 Task: Use the formula "DSTDEVP" in spreadsheet "Project portfolio".
Action: Mouse moved to (715, 447)
Screenshot: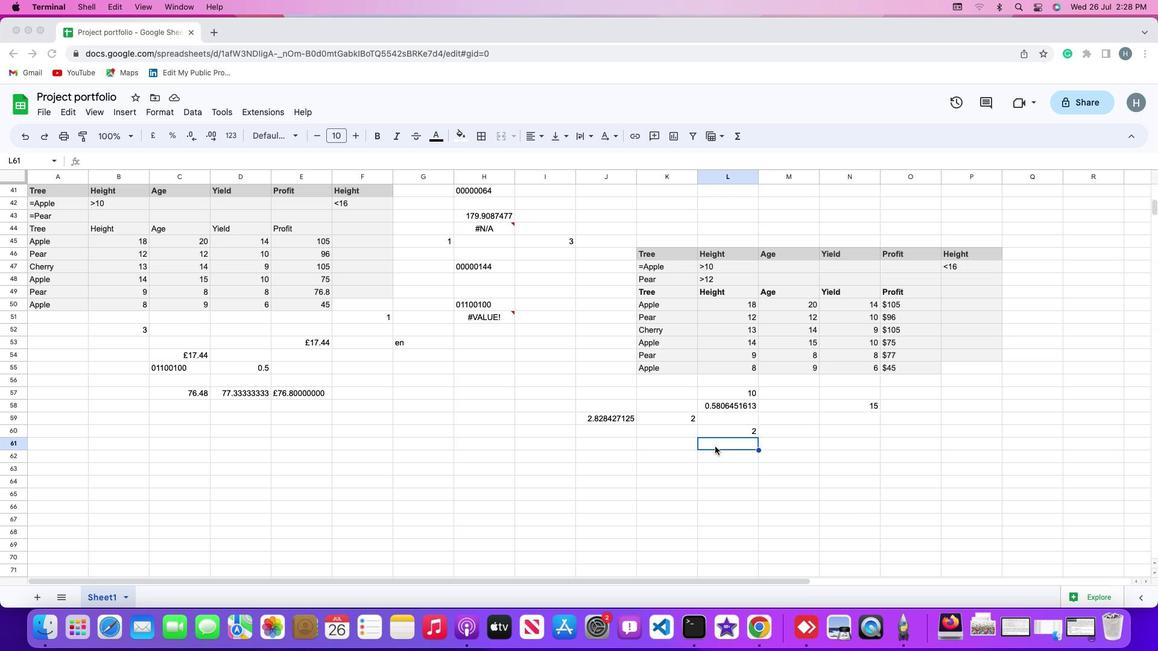 
Action: Mouse pressed left at (715, 447)
Screenshot: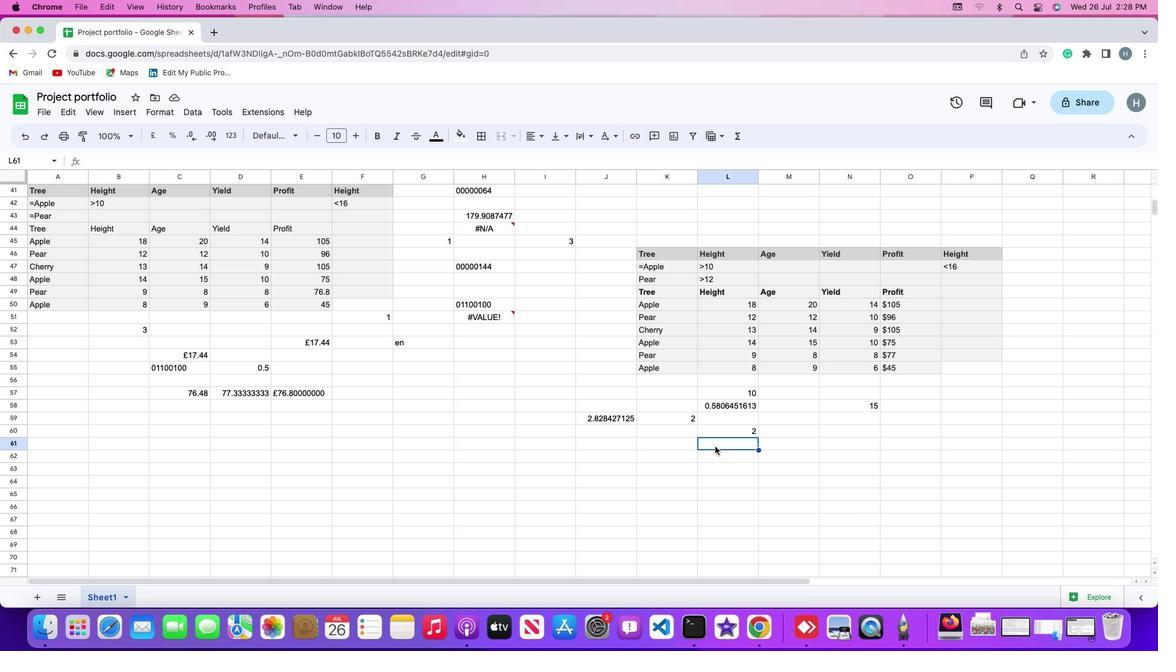
Action: Mouse moved to (122, 114)
Screenshot: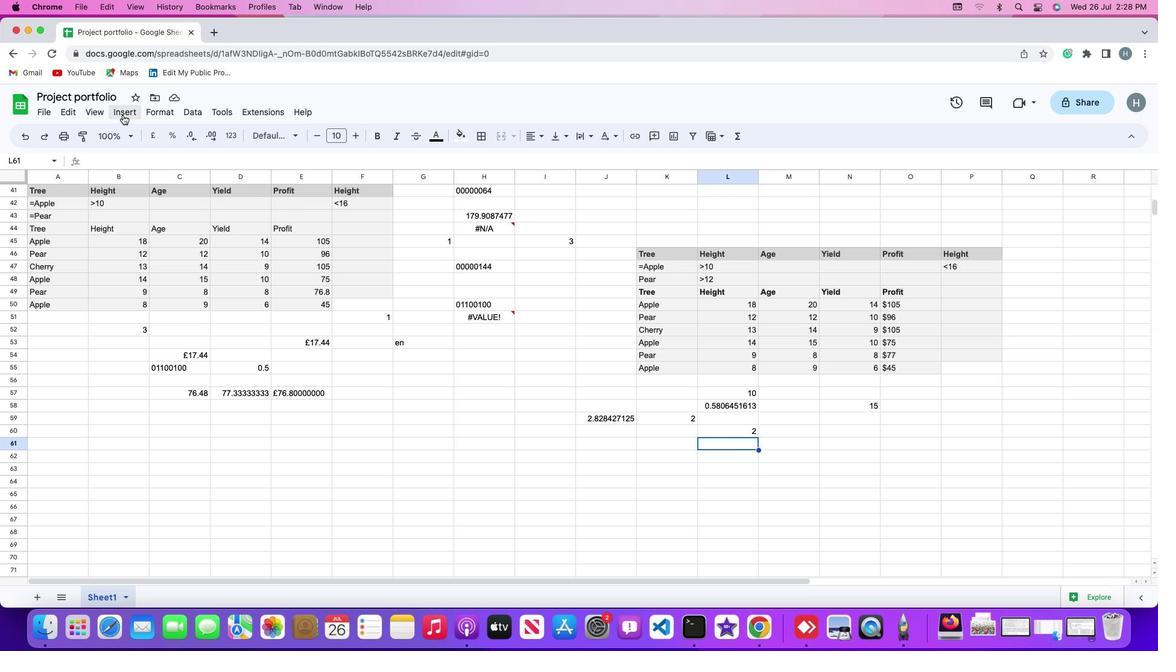 
Action: Mouse pressed left at (122, 114)
Screenshot: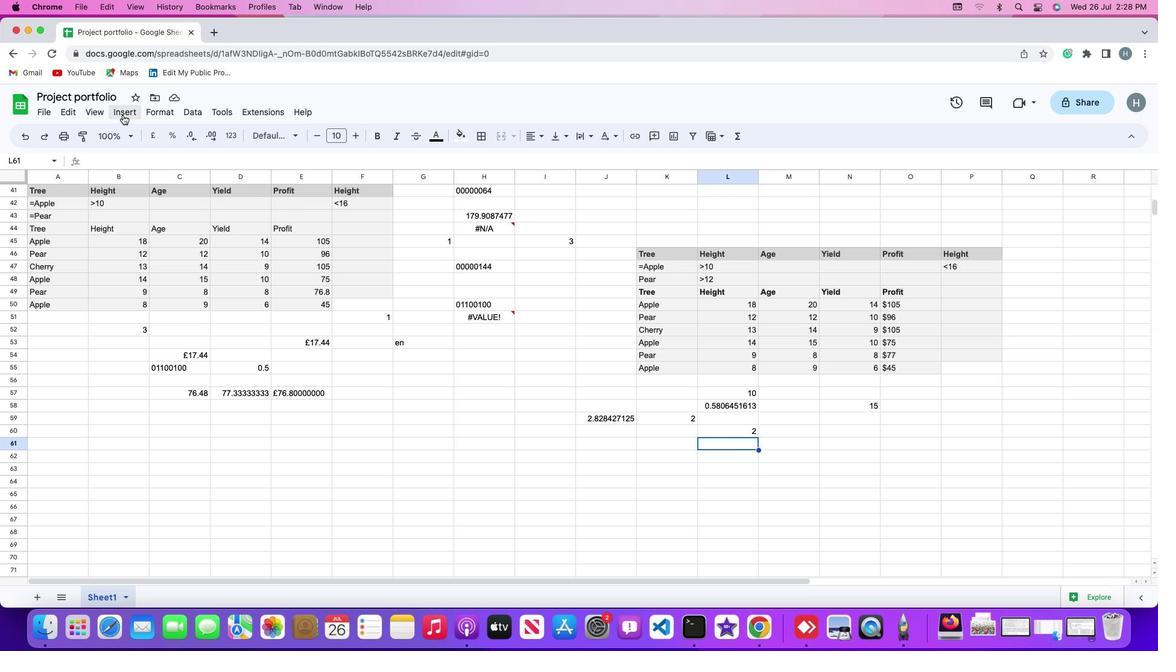 
Action: Mouse moved to (139, 305)
Screenshot: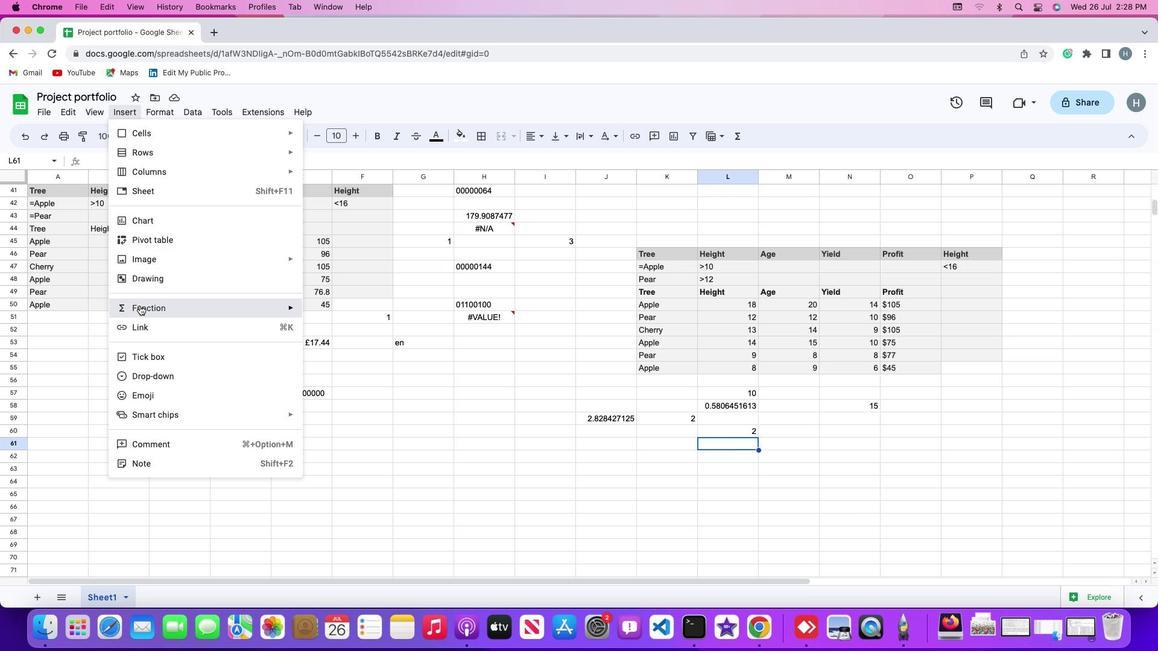 
Action: Mouse pressed left at (139, 305)
Screenshot: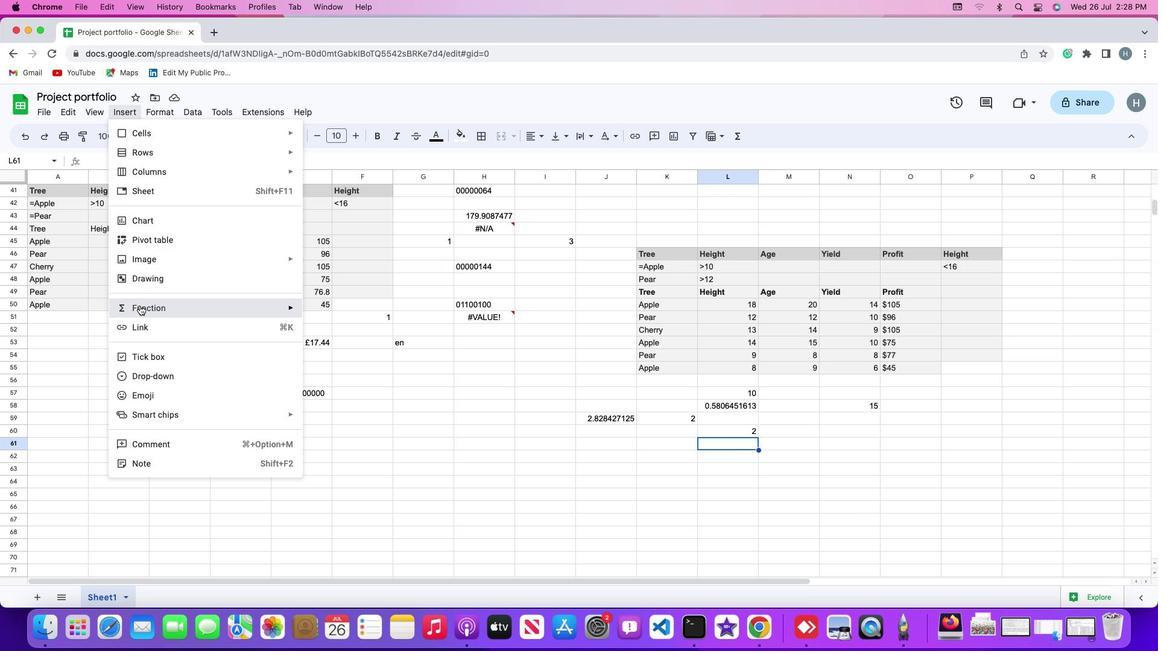 
Action: Mouse moved to (261, 305)
Screenshot: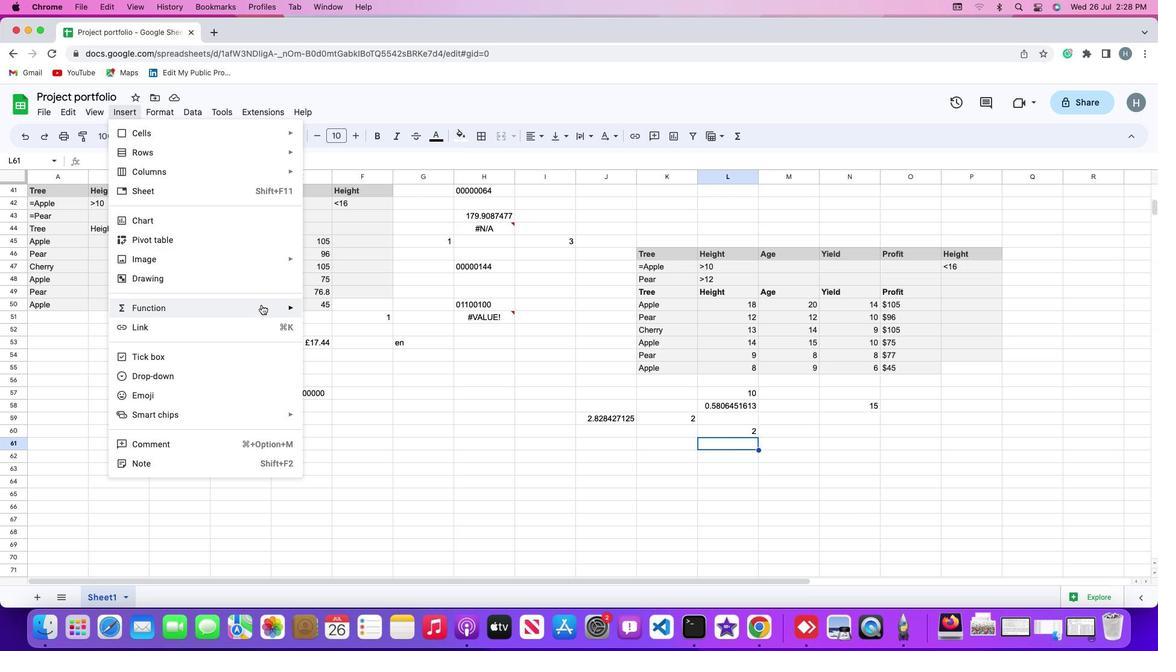 
Action: Mouse pressed left at (261, 305)
Screenshot: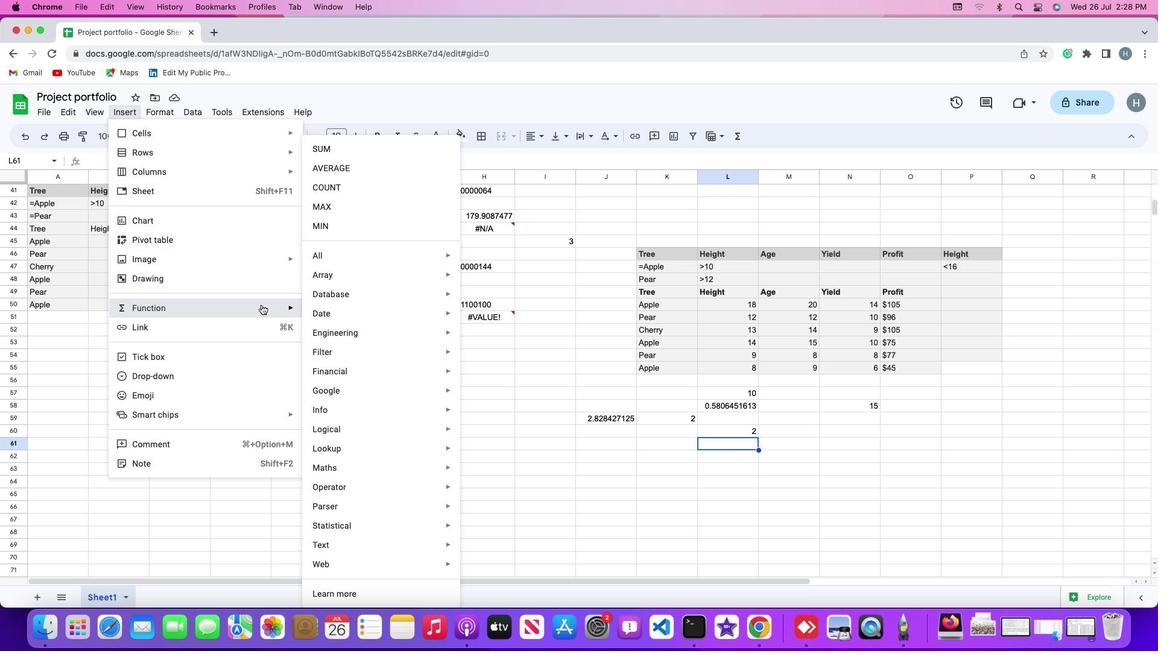 
Action: Mouse moved to (355, 255)
Screenshot: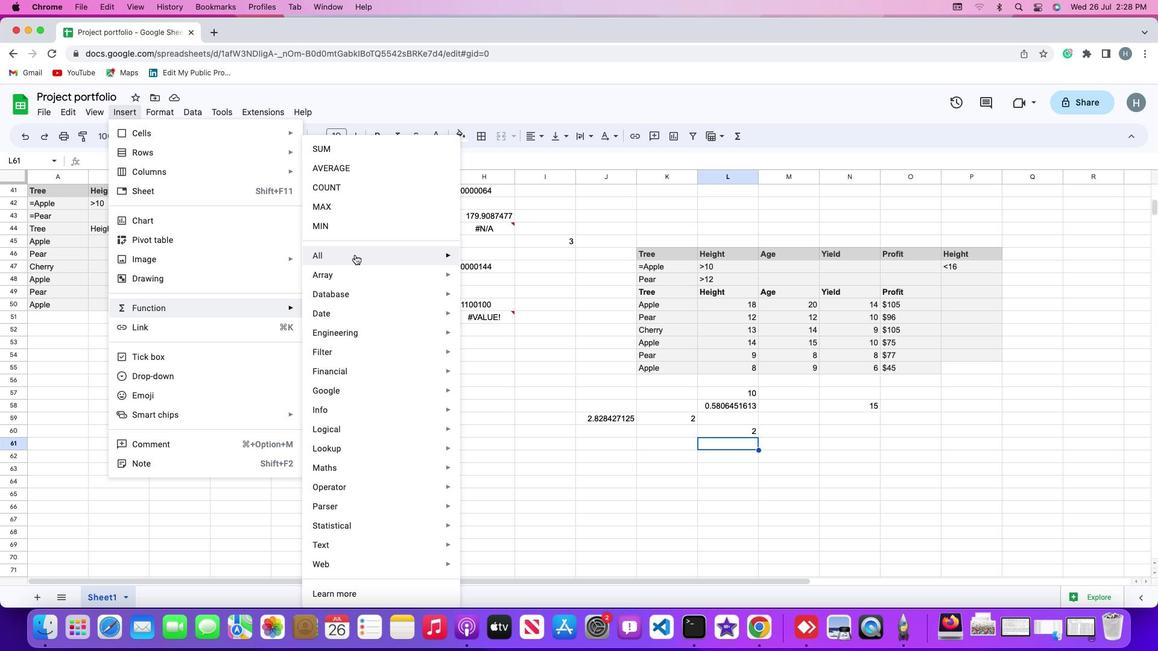 
Action: Mouse pressed left at (355, 255)
Screenshot: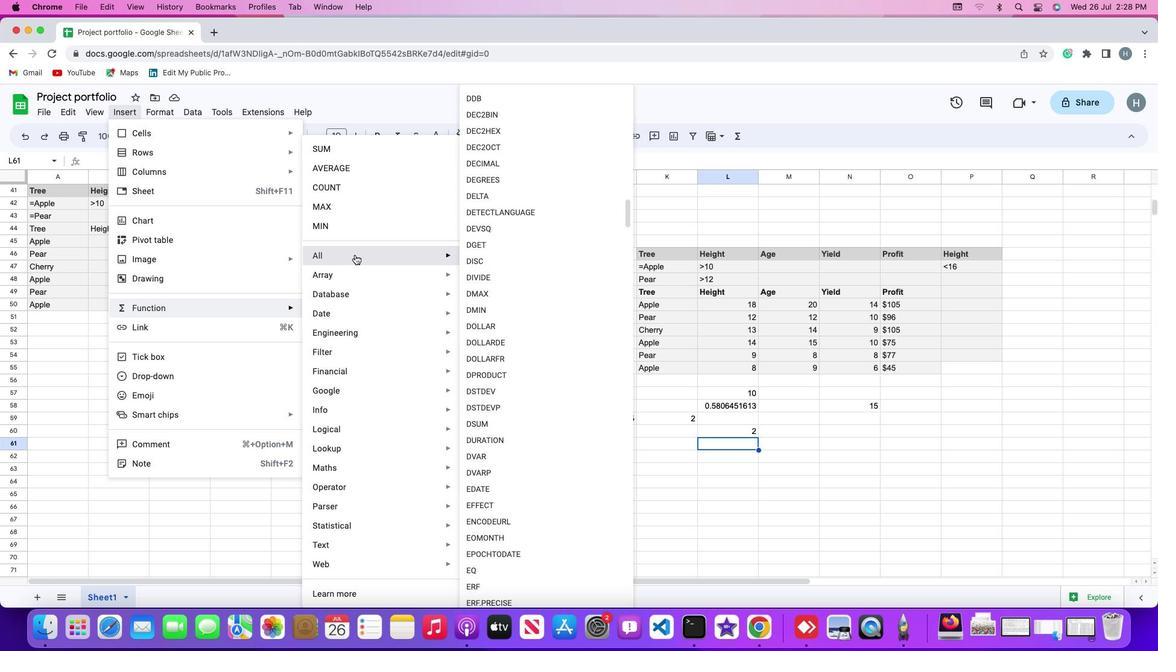 
Action: Mouse moved to (506, 409)
Screenshot: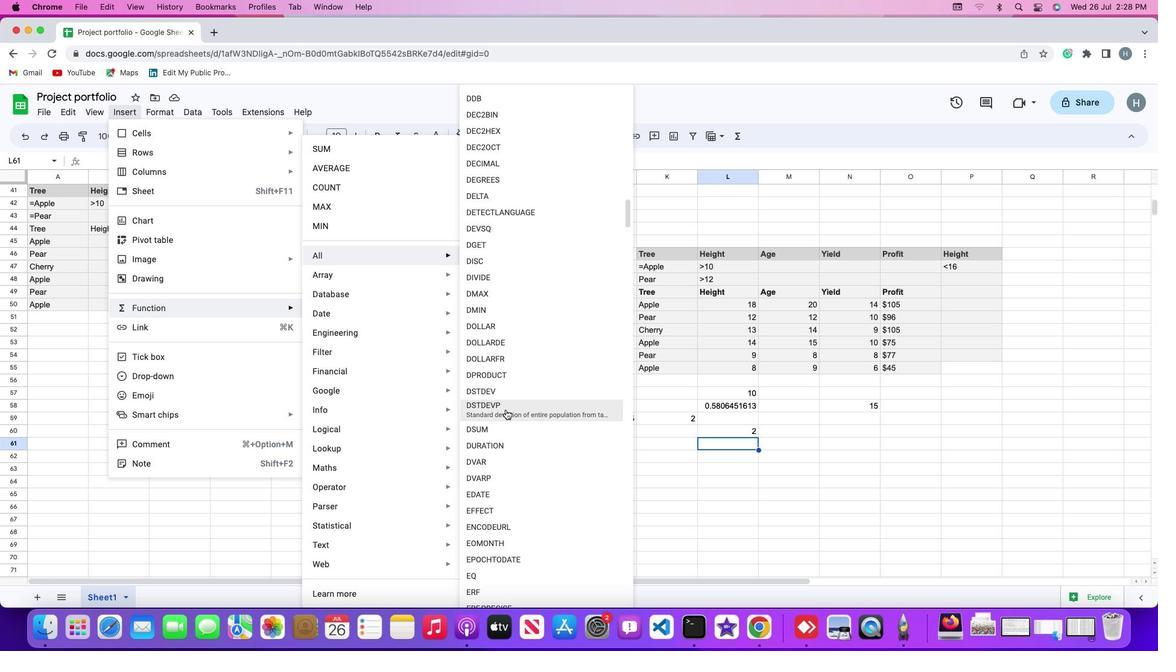 
Action: Mouse pressed left at (506, 409)
Screenshot: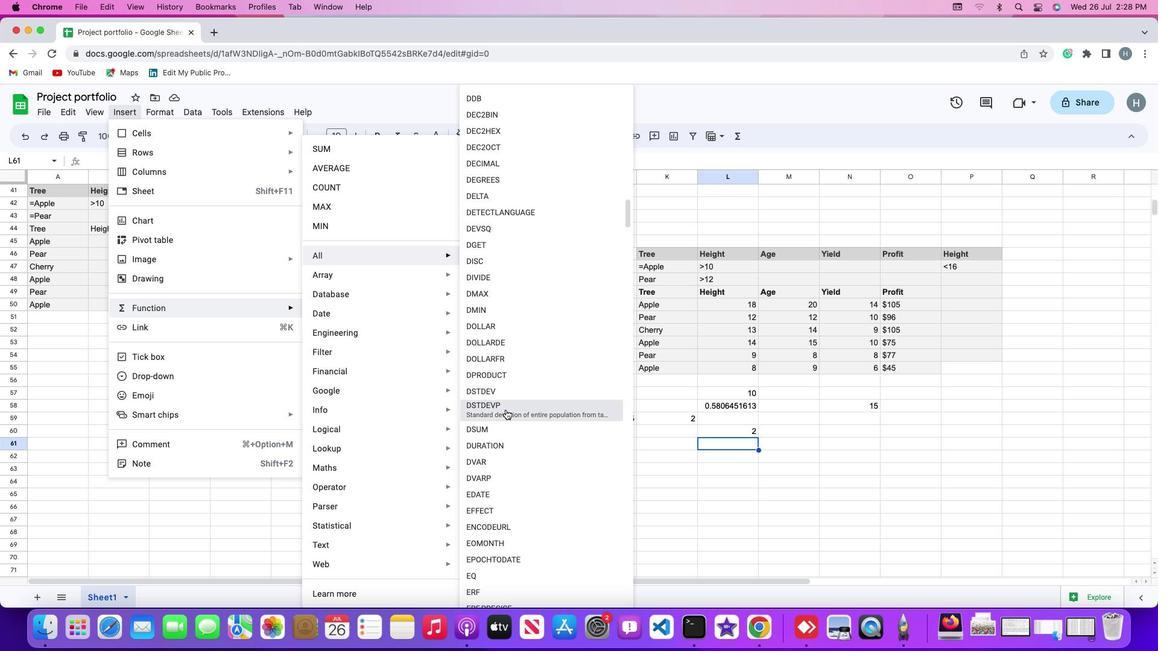 
Action: Mouse moved to (648, 292)
Screenshot: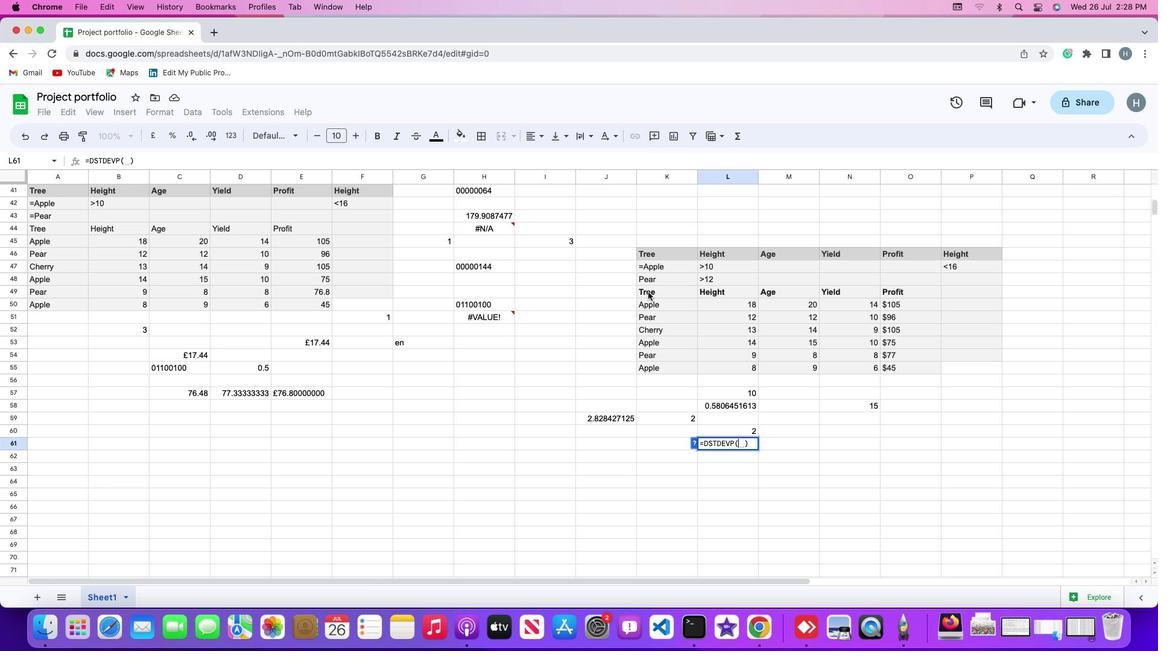 
Action: Mouse pressed left at (648, 292)
Screenshot: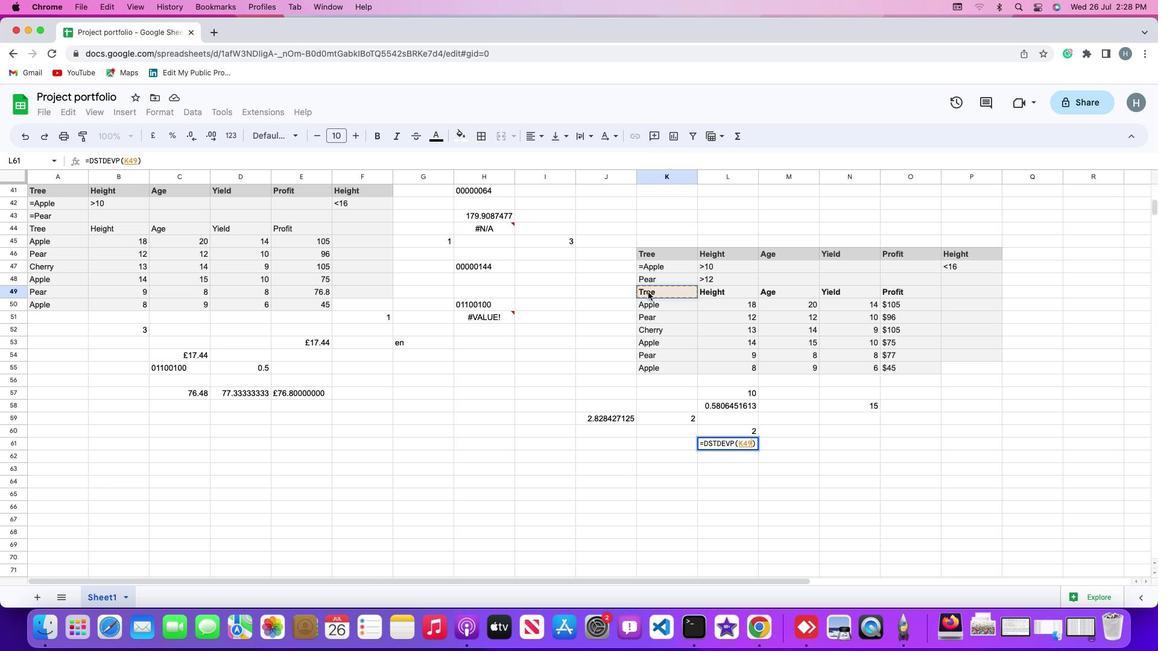 
Action: Mouse moved to (892, 363)
Screenshot: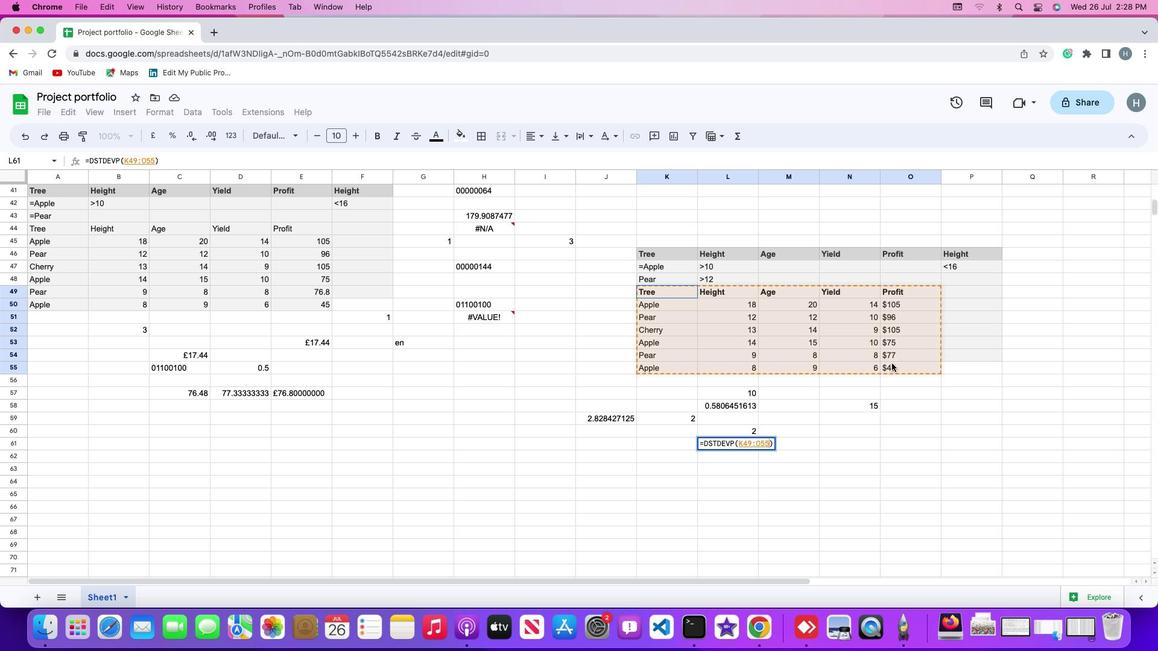 
Action: Key pressed ','Key.shift_r'"'Key.shift'Y''i''e''l''d'Key.shift_r'"'','
Screenshot: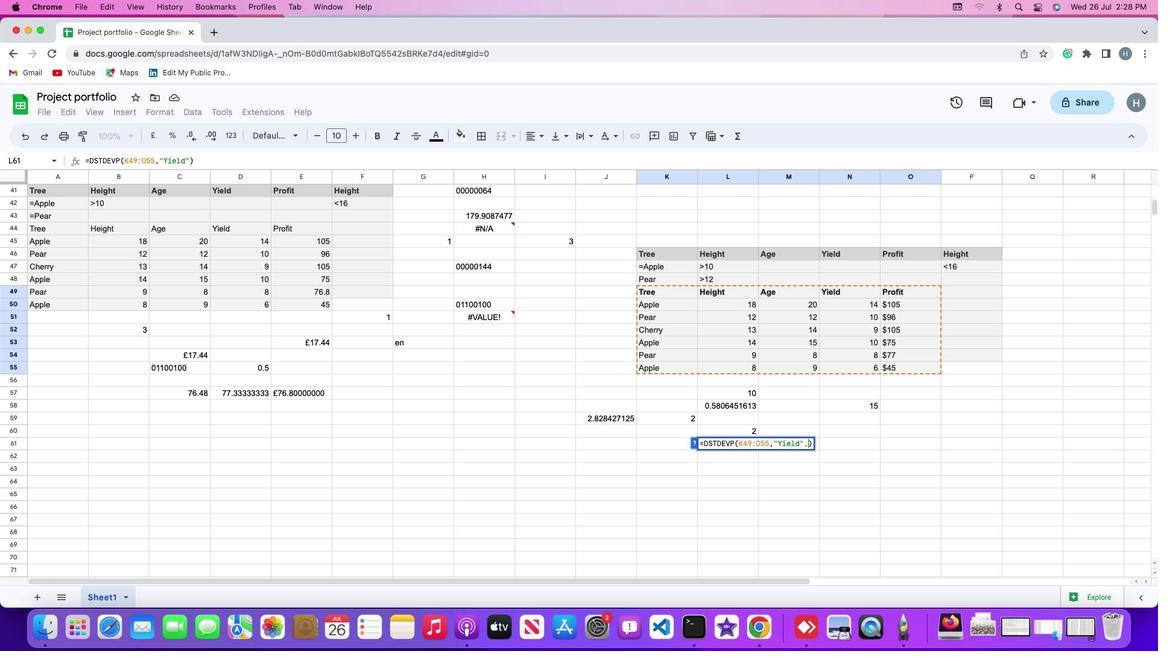 
Action: Mouse moved to (637, 249)
Screenshot: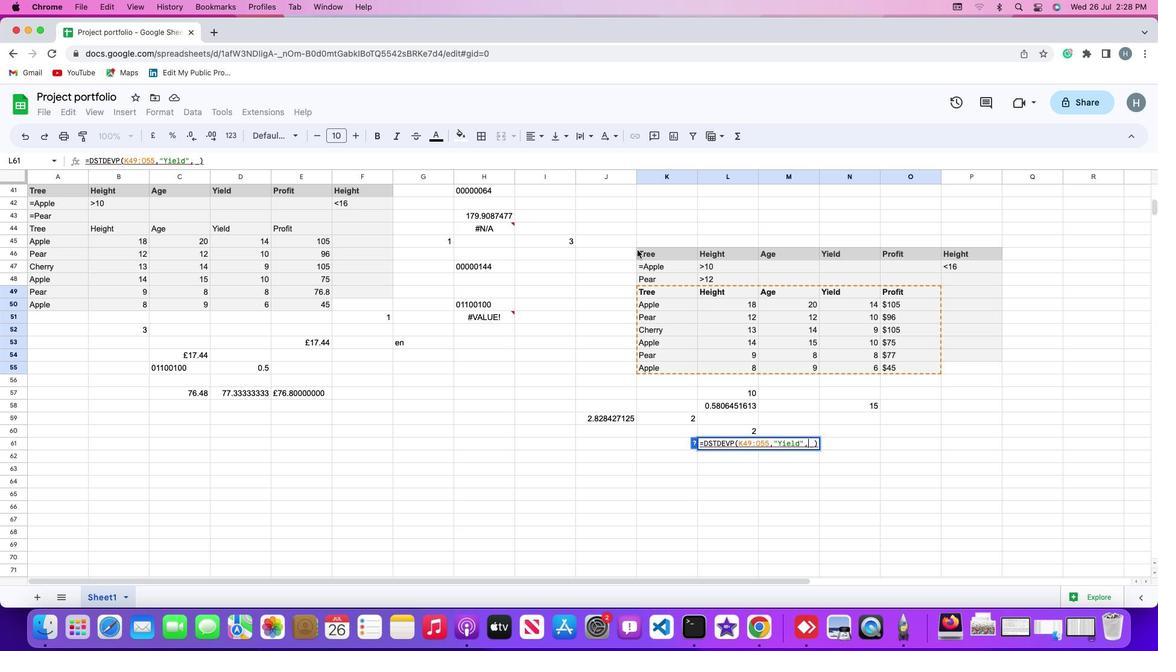 
Action: Mouse pressed left at (637, 249)
Screenshot: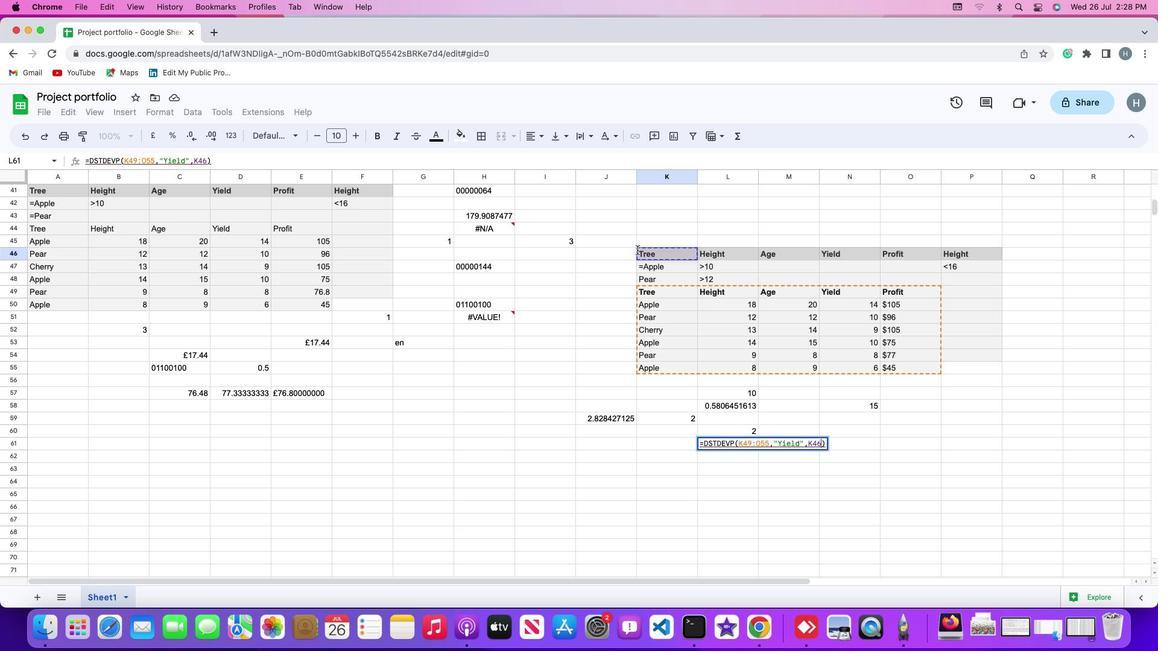 
Action: Mouse moved to (973, 299)
Screenshot: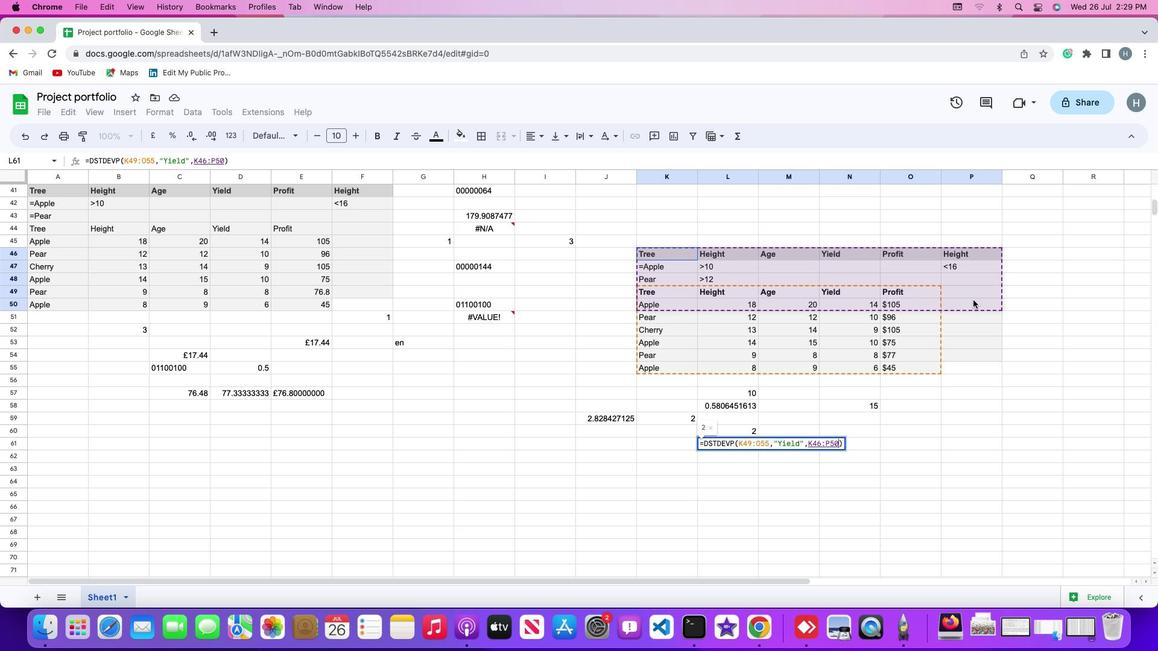 
Action: Key pressed Key.enter
Screenshot: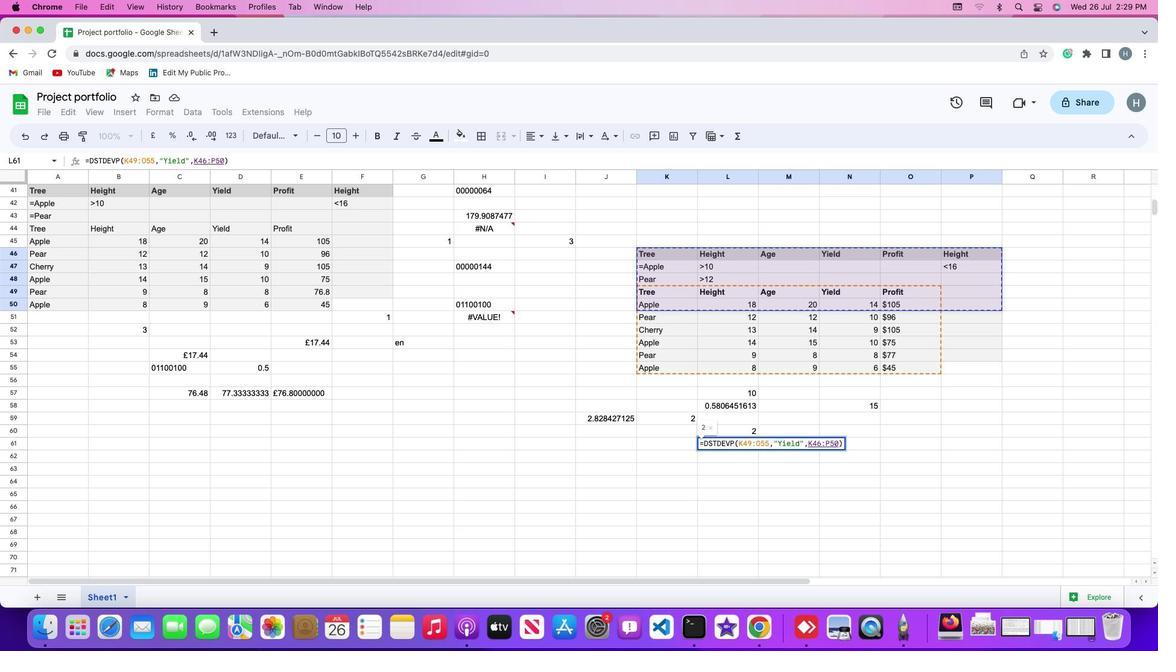 
